 Task: Move the task Create automated testing scripts for the app to the section To-Do in the project TreasureLine and sort the tasks in the project by Assignee in Descending order.
Action: Mouse moved to (62, 238)
Screenshot: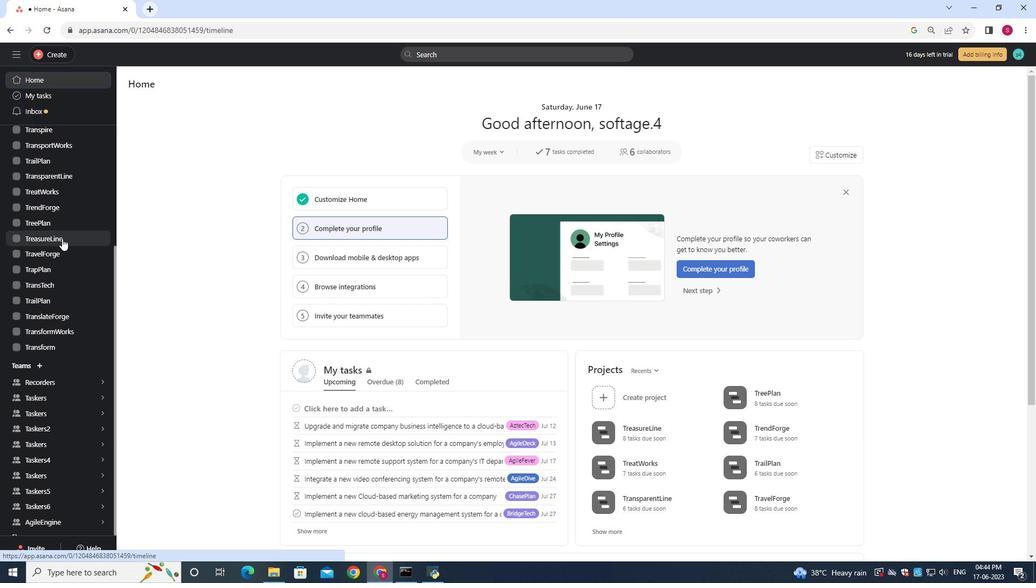
Action: Mouse pressed left at (62, 238)
Screenshot: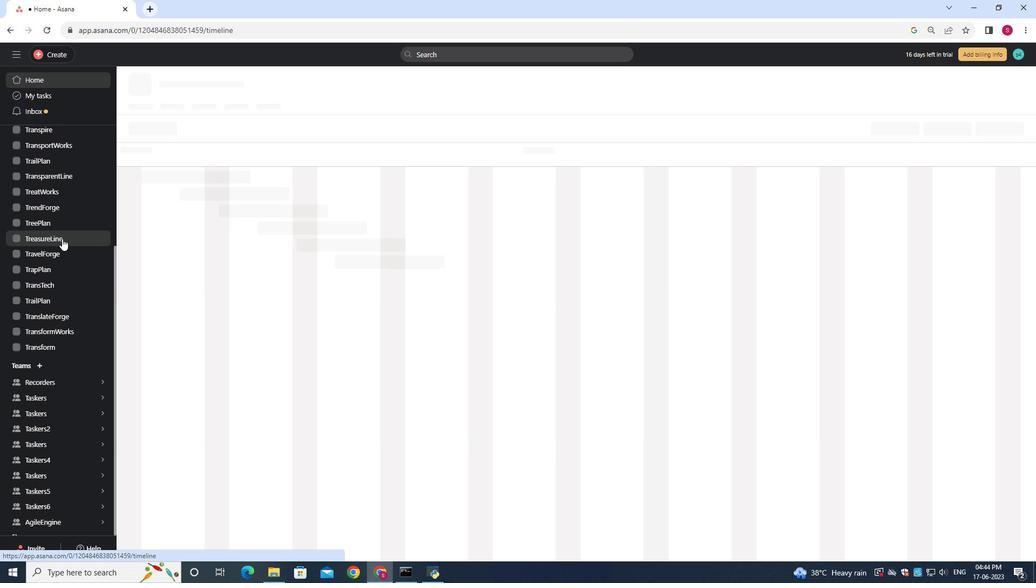 
Action: Mouse moved to (355, 217)
Screenshot: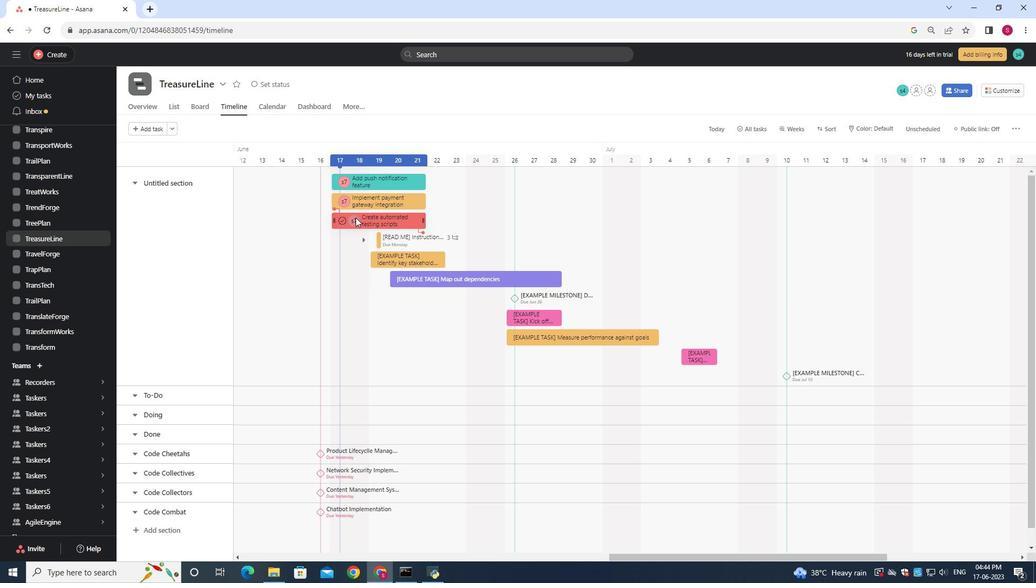 
Action: Mouse pressed left at (355, 217)
Screenshot: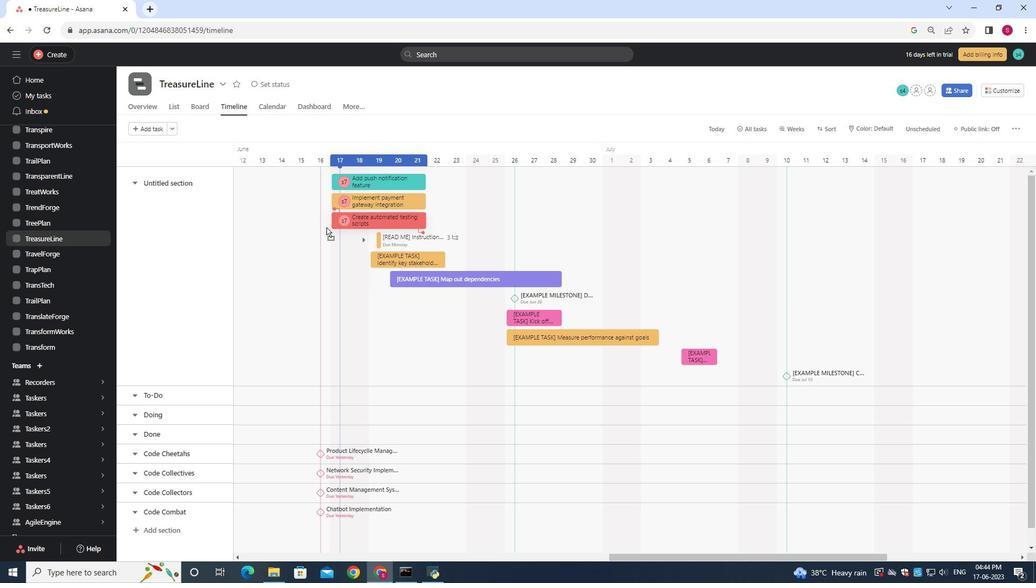 
Action: Mouse moved to (172, 105)
Screenshot: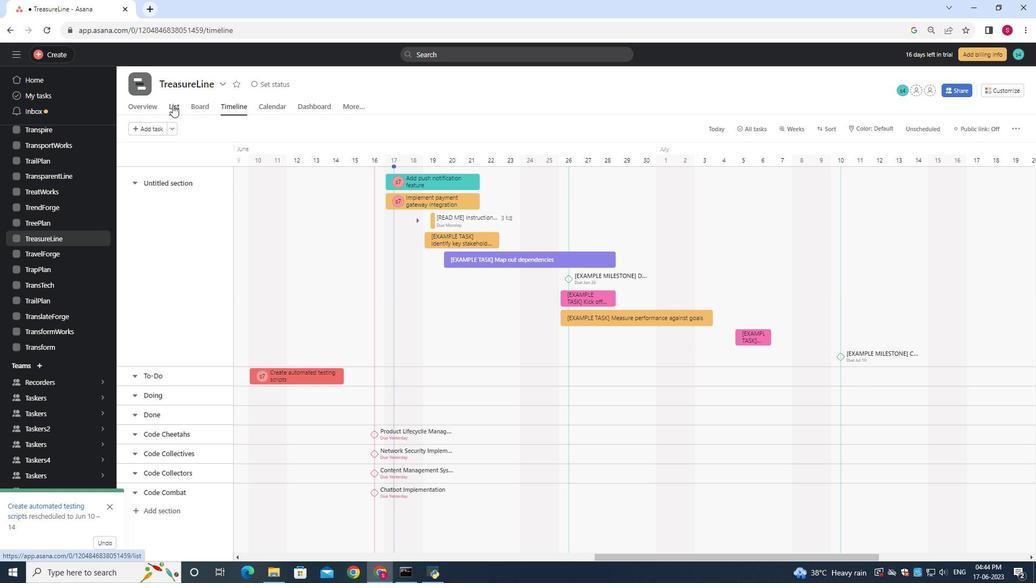 
Action: Mouse pressed left at (172, 105)
Screenshot: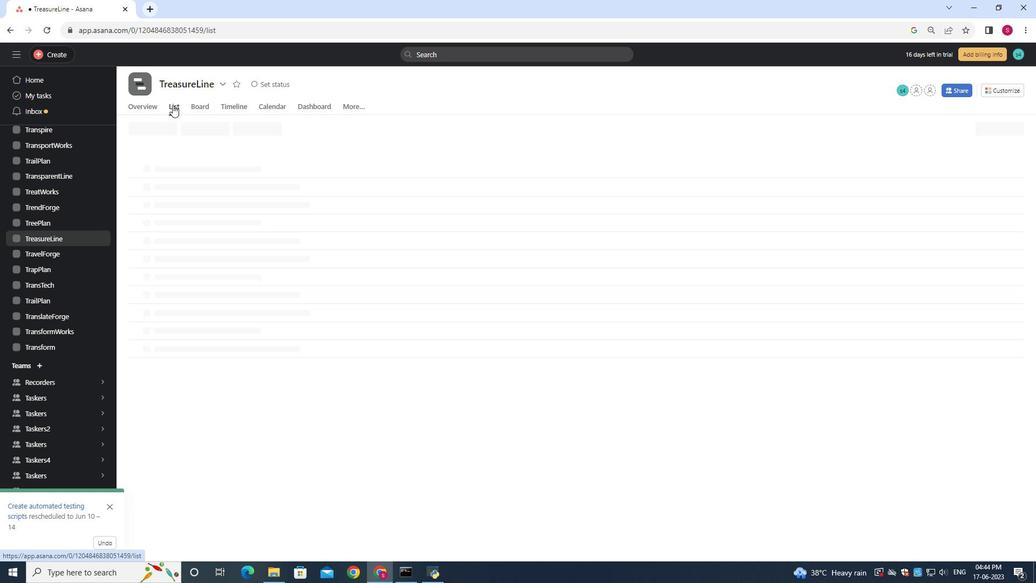 
Action: Mouse moved to (235, 131)
Screenshot: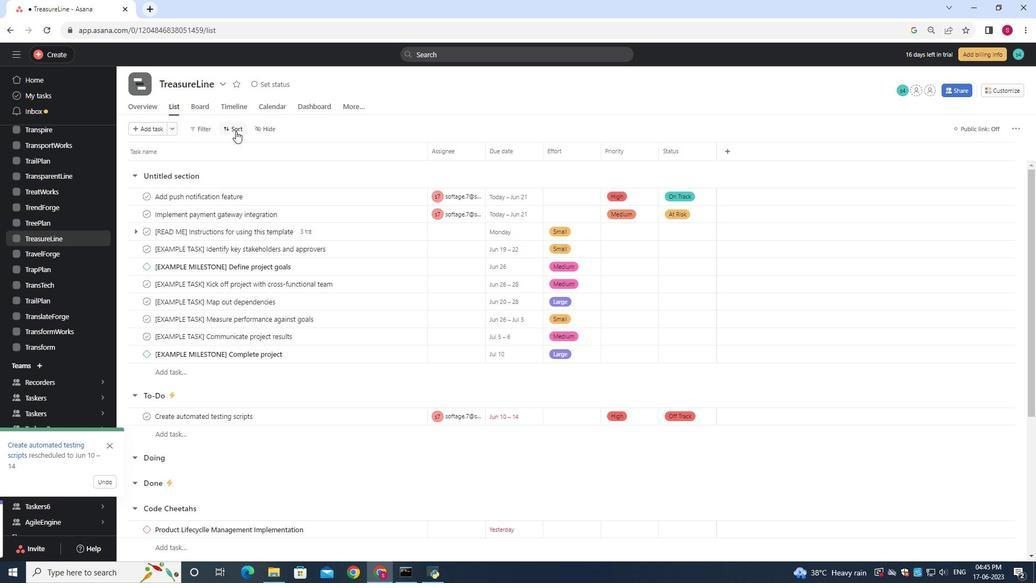 
Action: Mouse pressed left at (235, 131)
Screenshot: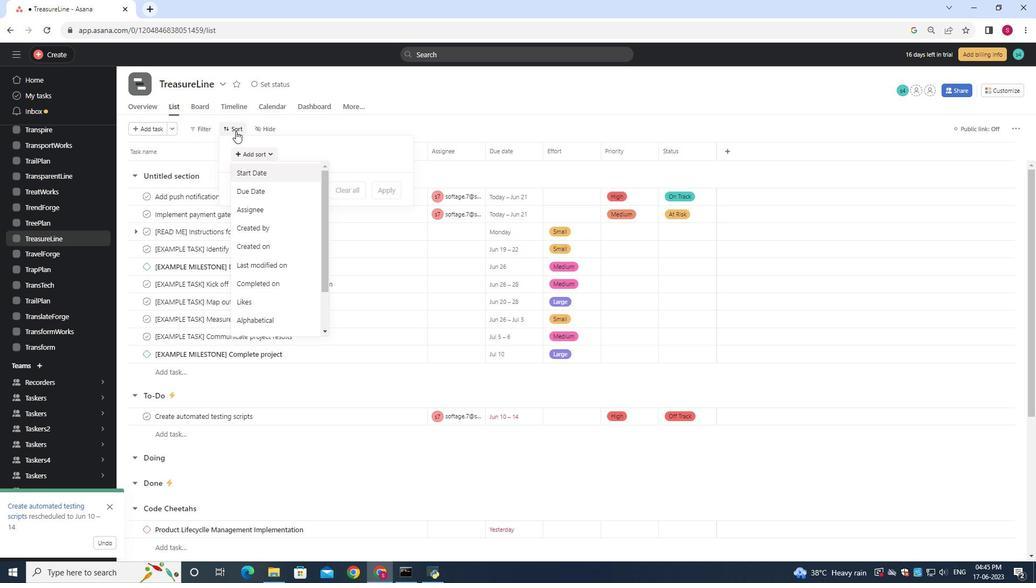 
Action: Mouse moved to (263, 211)
Screenshot: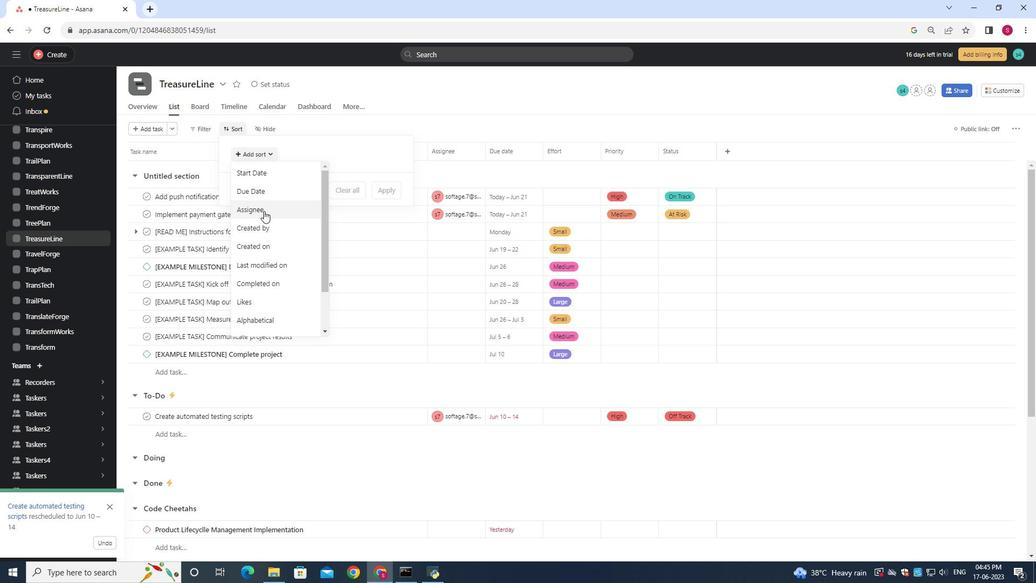 
Action: Mouse pressed left at (263, 211)
Screenshot: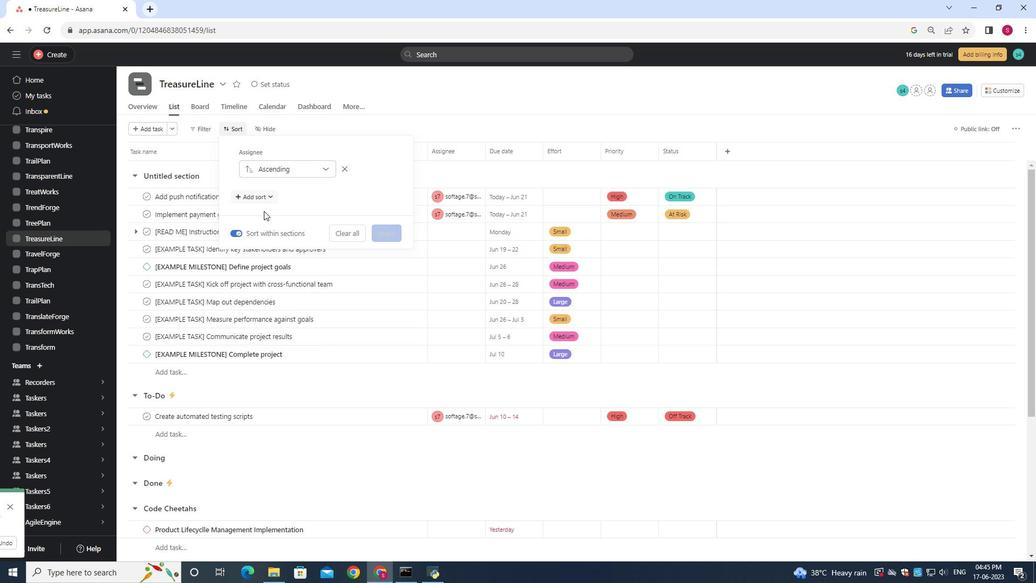 
Action: Mouse moved to (282, 165)
Screenshot: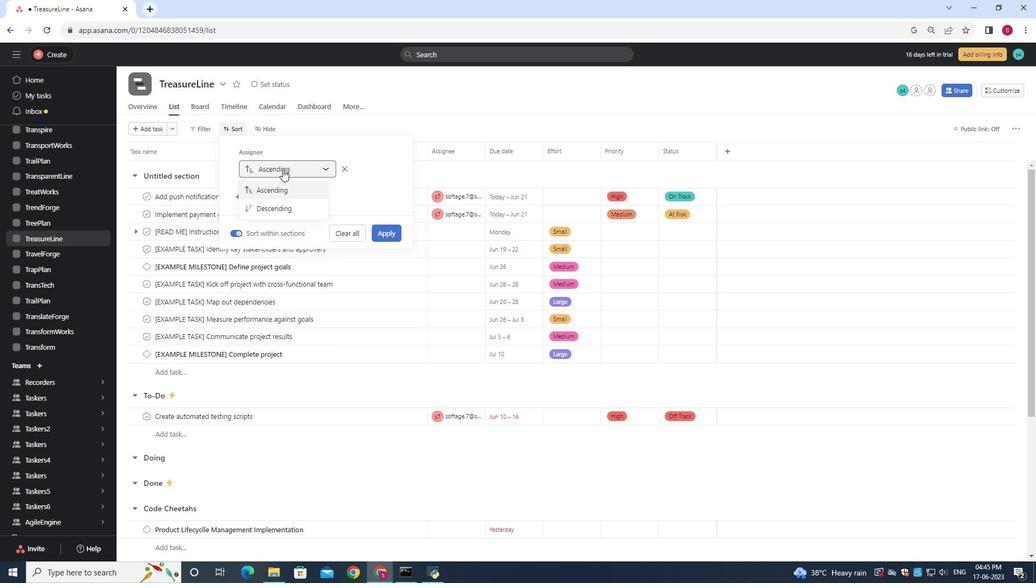 
Action: Mouse pressed left at (282, 165)
Screenshot: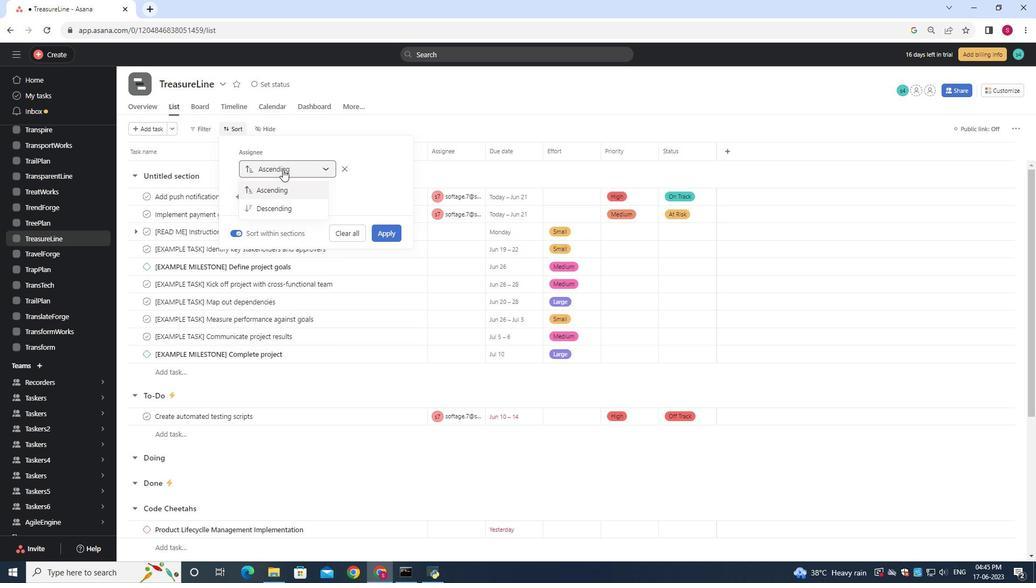 
Action: Mouse moved to (273, 203)
Screenshot: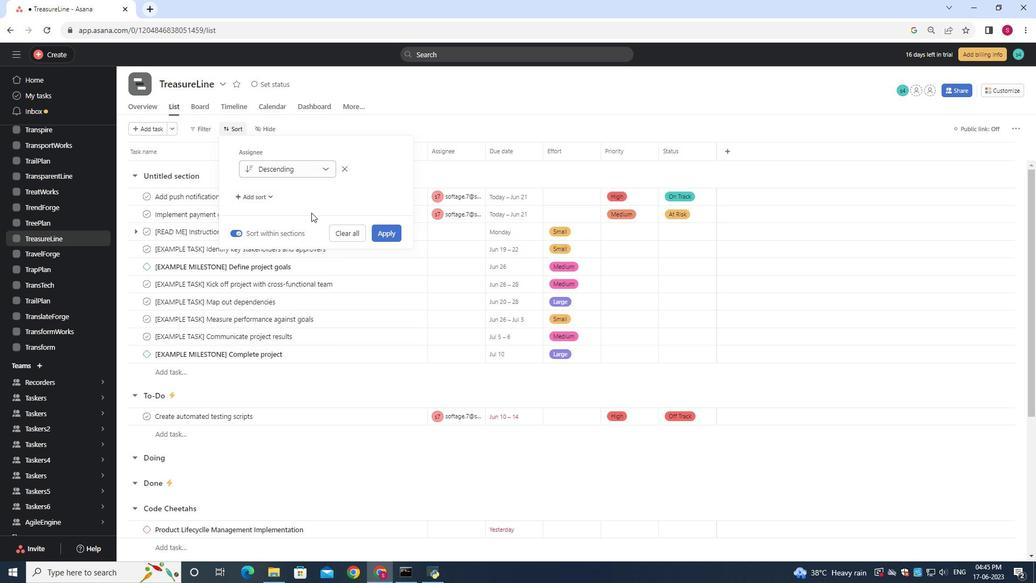 
Action: Mouse pressed left at (273, 203)
Screenshot: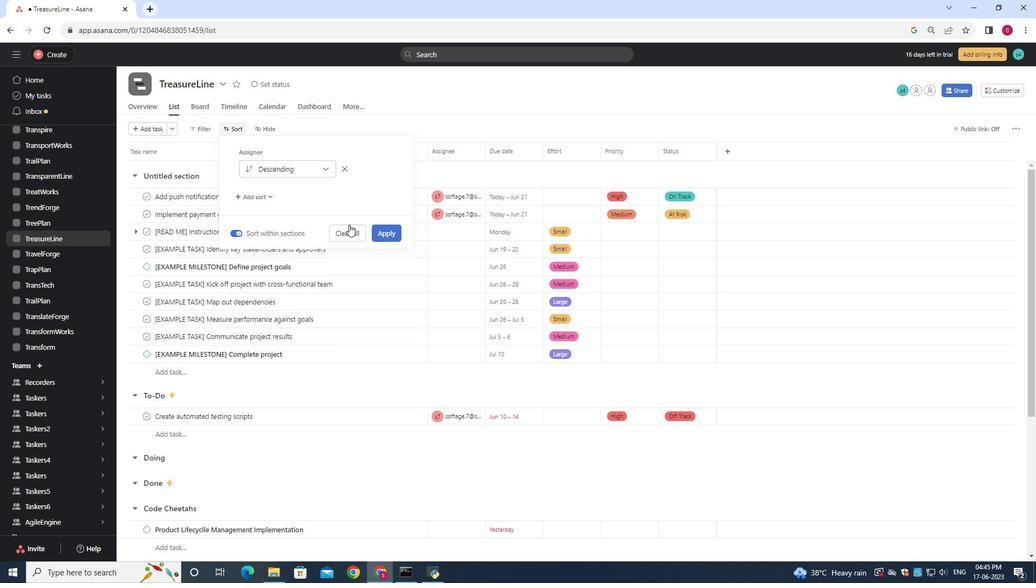 
Action: Mouse moved to (393, 232)
Screenshot: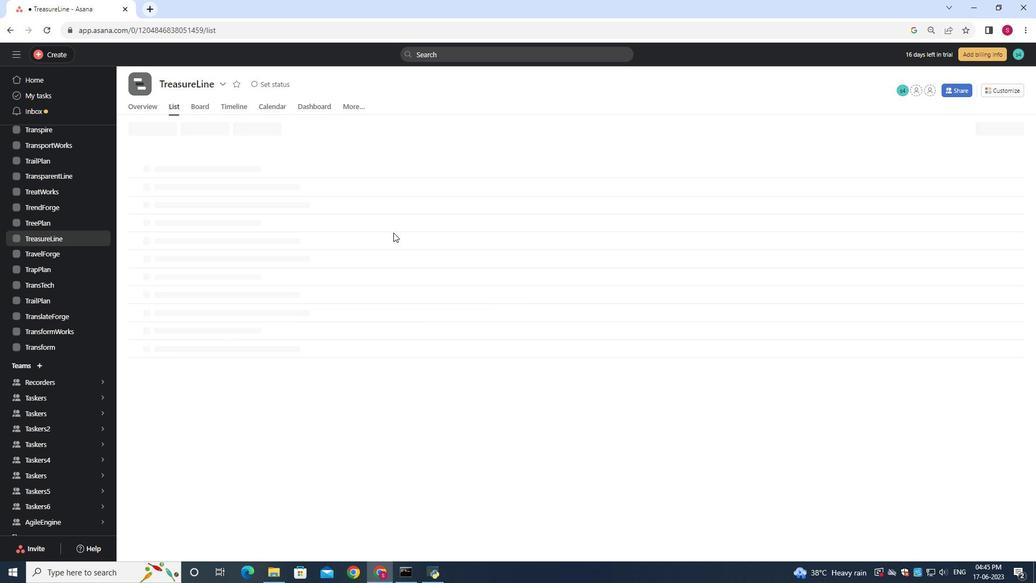 
Action: Mouse pressed left at (393, 232)
Screenshot: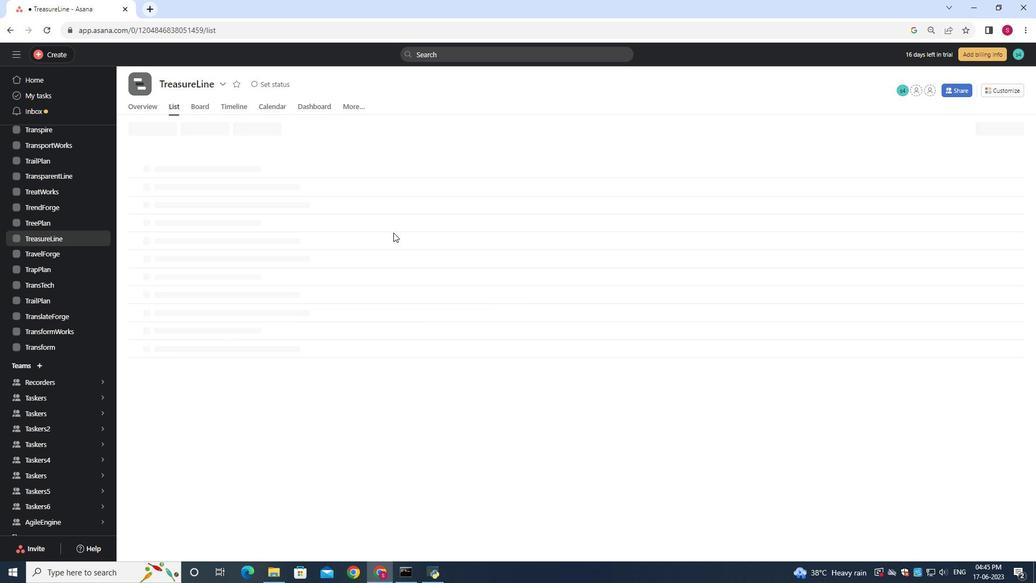 
